Task: Check the median days on the market of condos/co-ops in the last 1 year.
Action: Mouse moved to (918, 179)
Screenshot: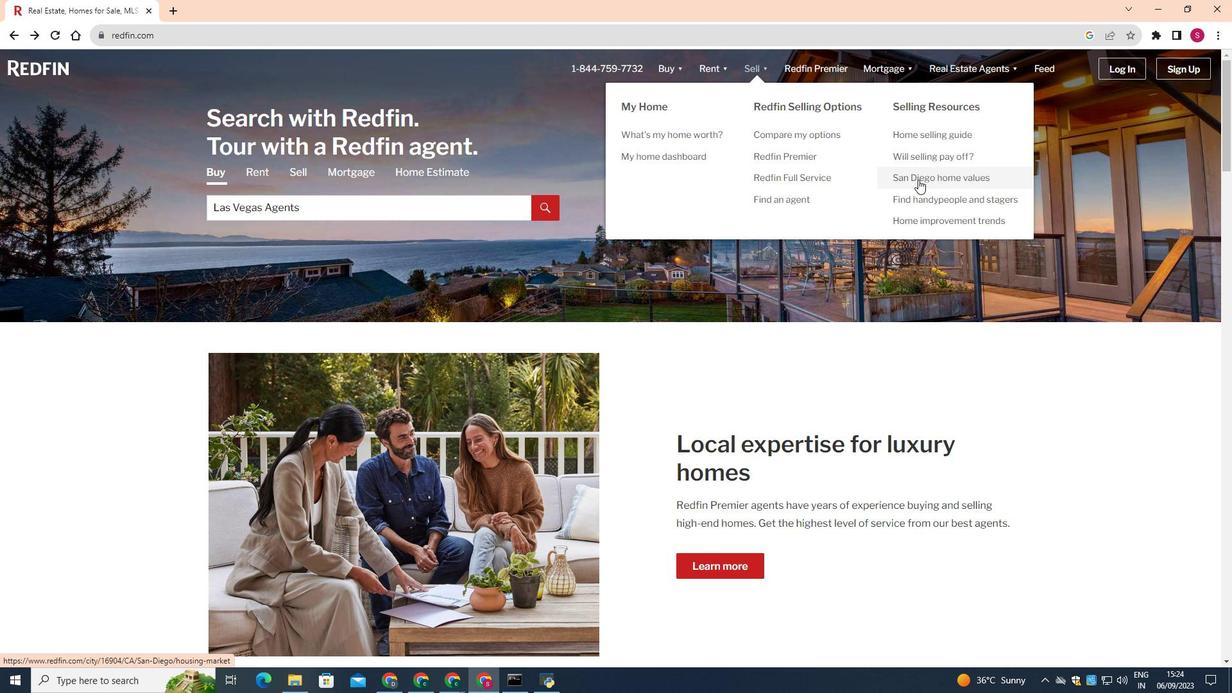 
Action: Mouse pressed left at (918, 179)
Screenshot: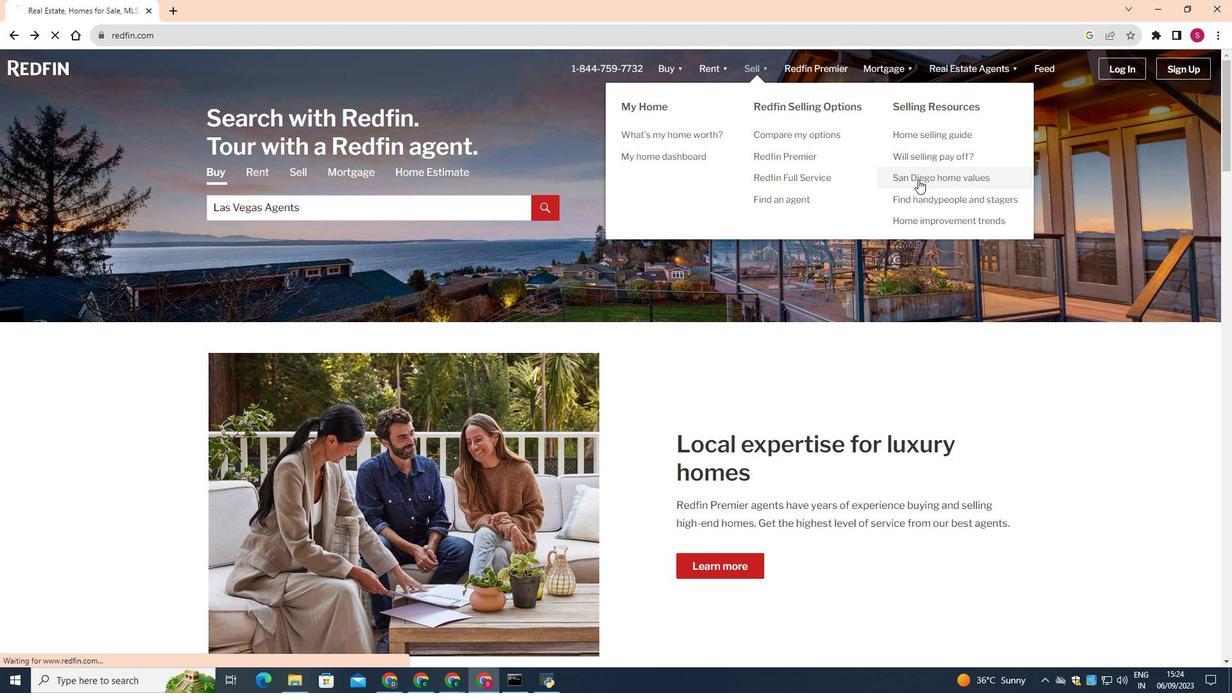 
Action: Mouse moved to (835, 395)
Screenshot: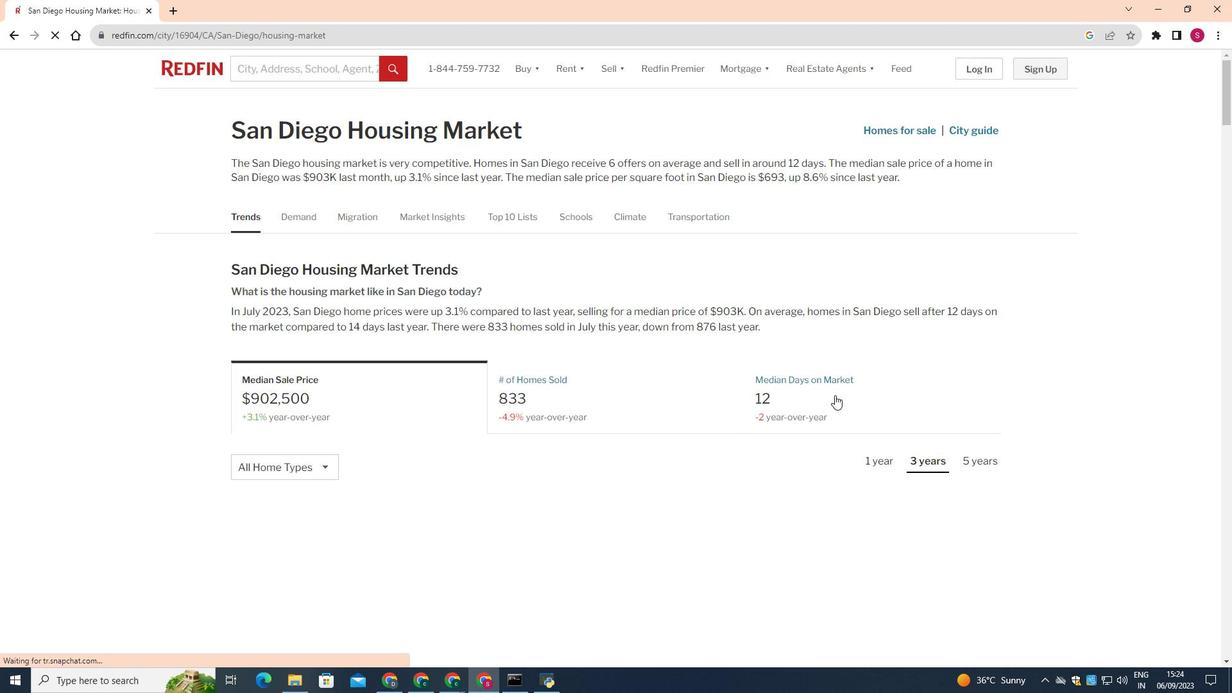 
Action: Mouse pressed left at (835, 395)
Screenshot: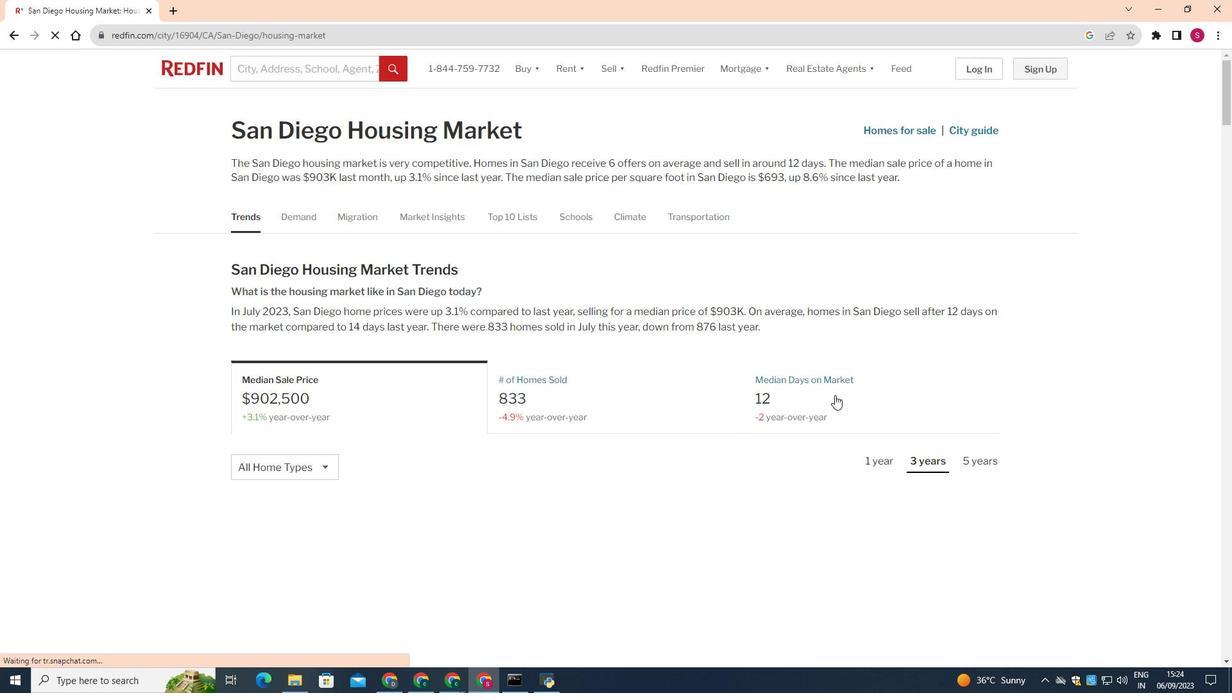 
Action: Mouse moved to (290, 464)
Screenshot: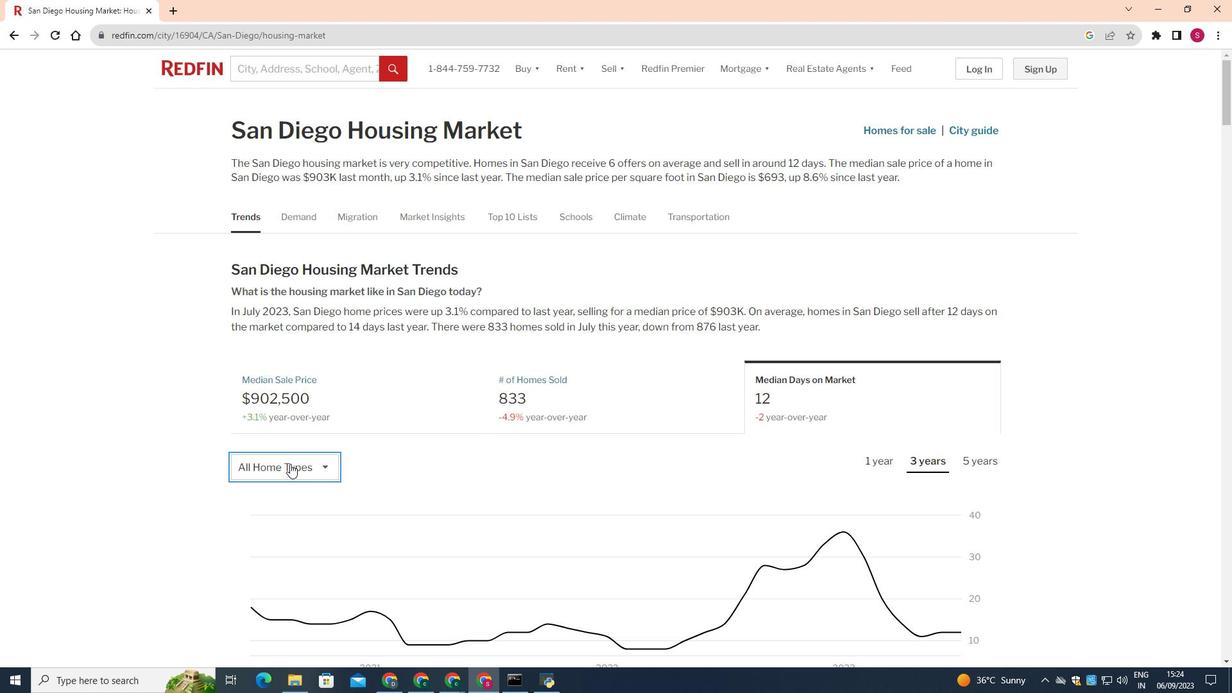 
Action: Mouse pressed left at (290, 464)
Screenshot: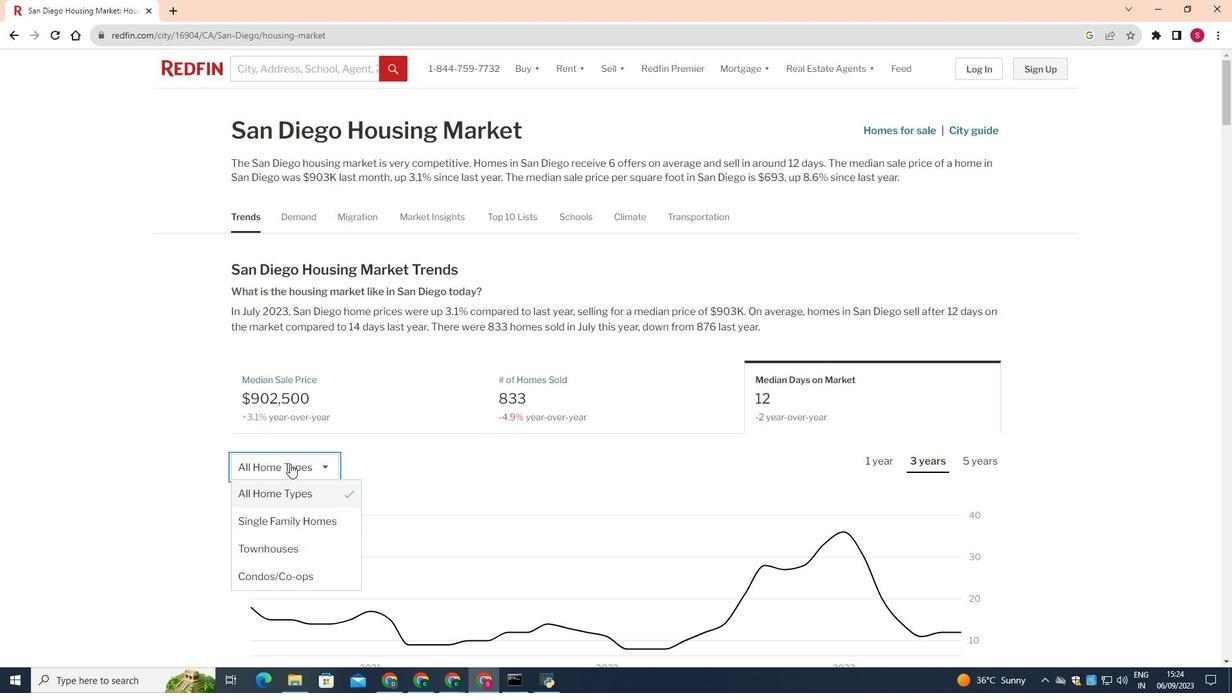 
Action: Mouse moved to (304, 580)
Screenshot: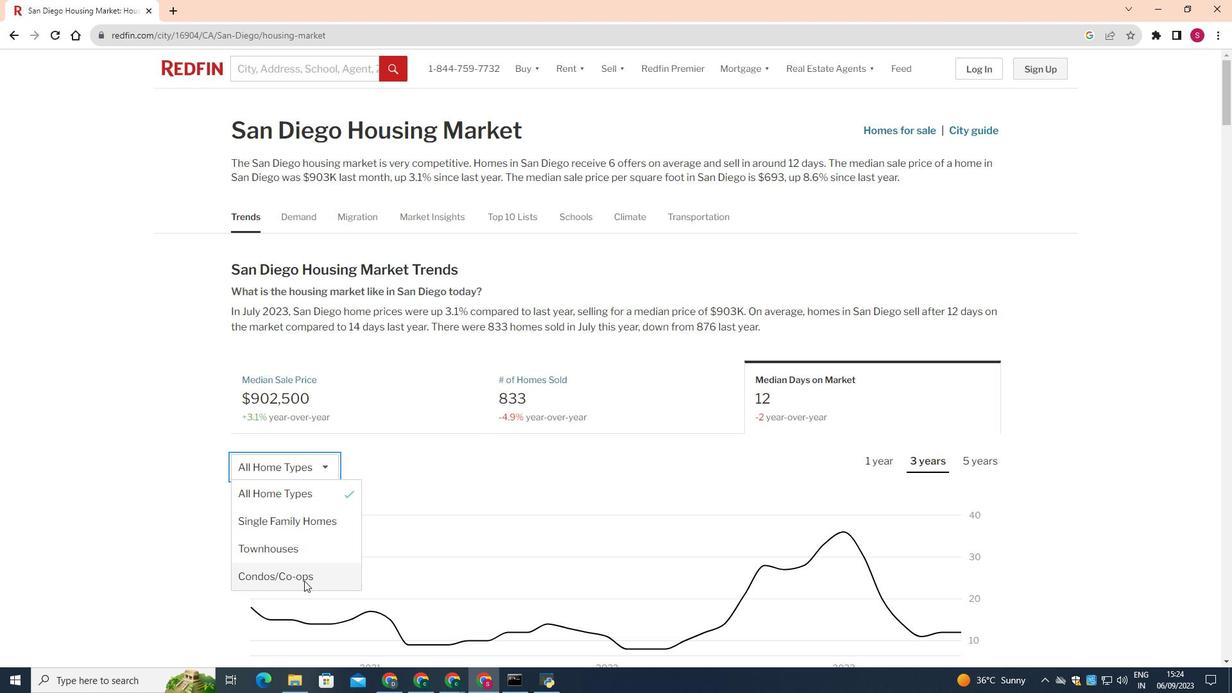 
Action: Mouse pressed left at (304, 580)
Screenshot: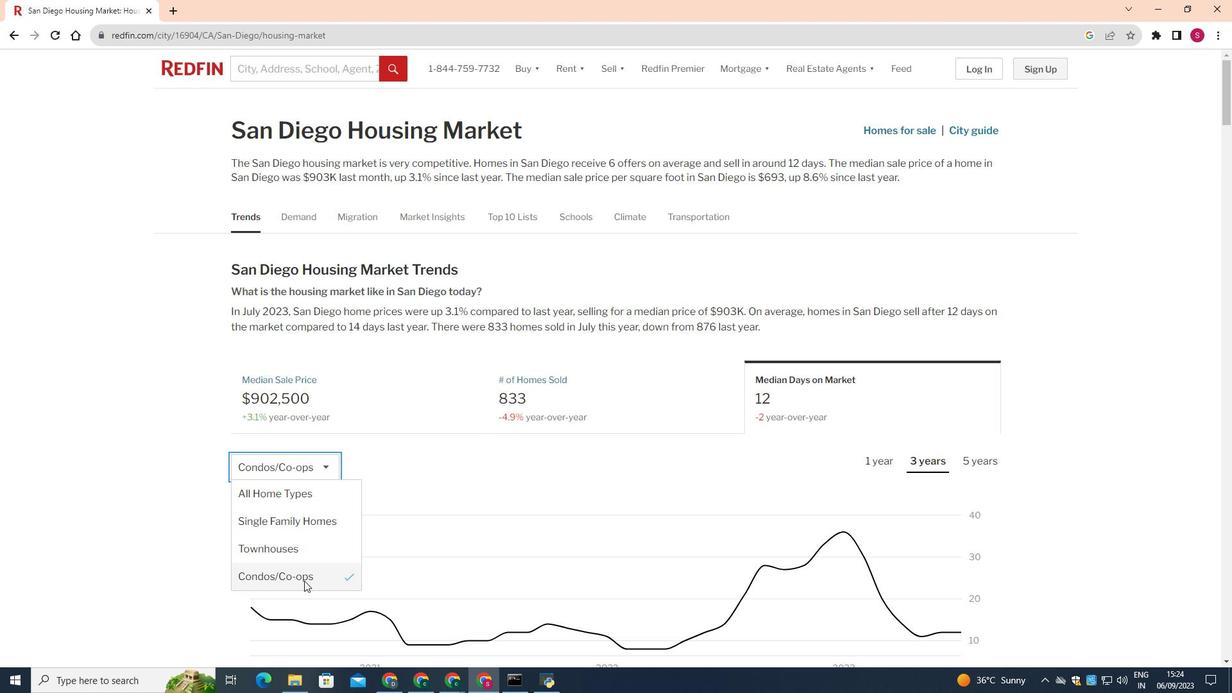 
Action: Mouse moved to (884, 462)
Screenshot: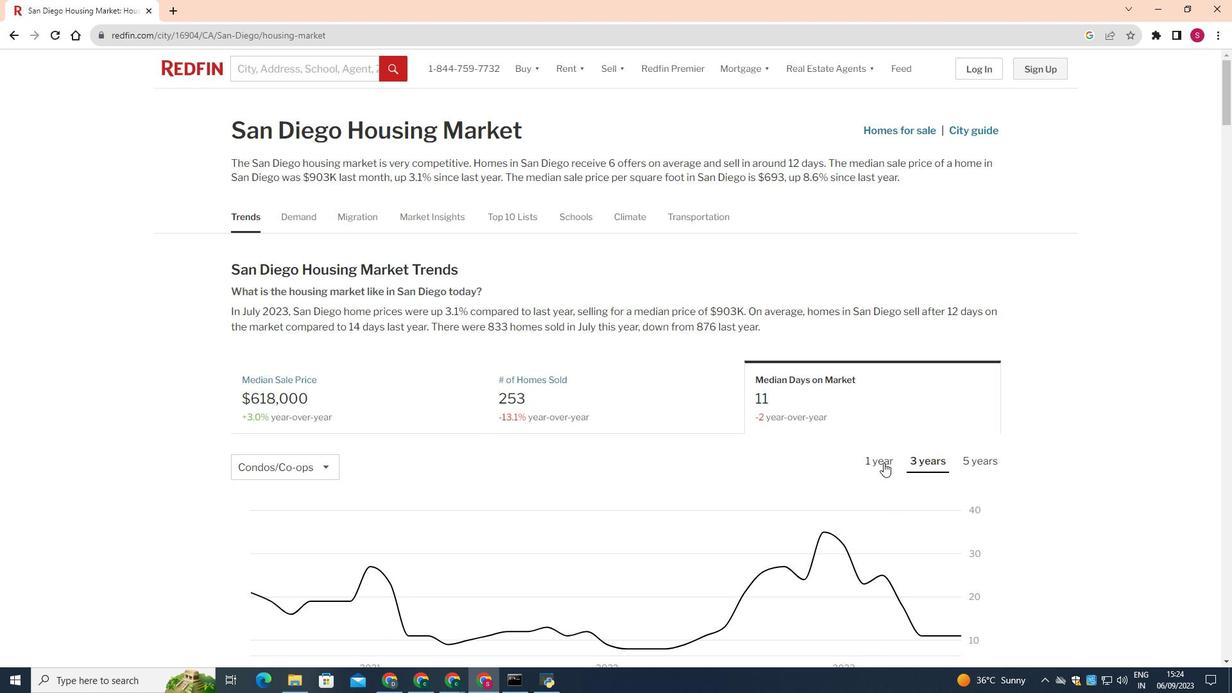 
Action: Mouse pressed left at (884, 462)
Screenshot: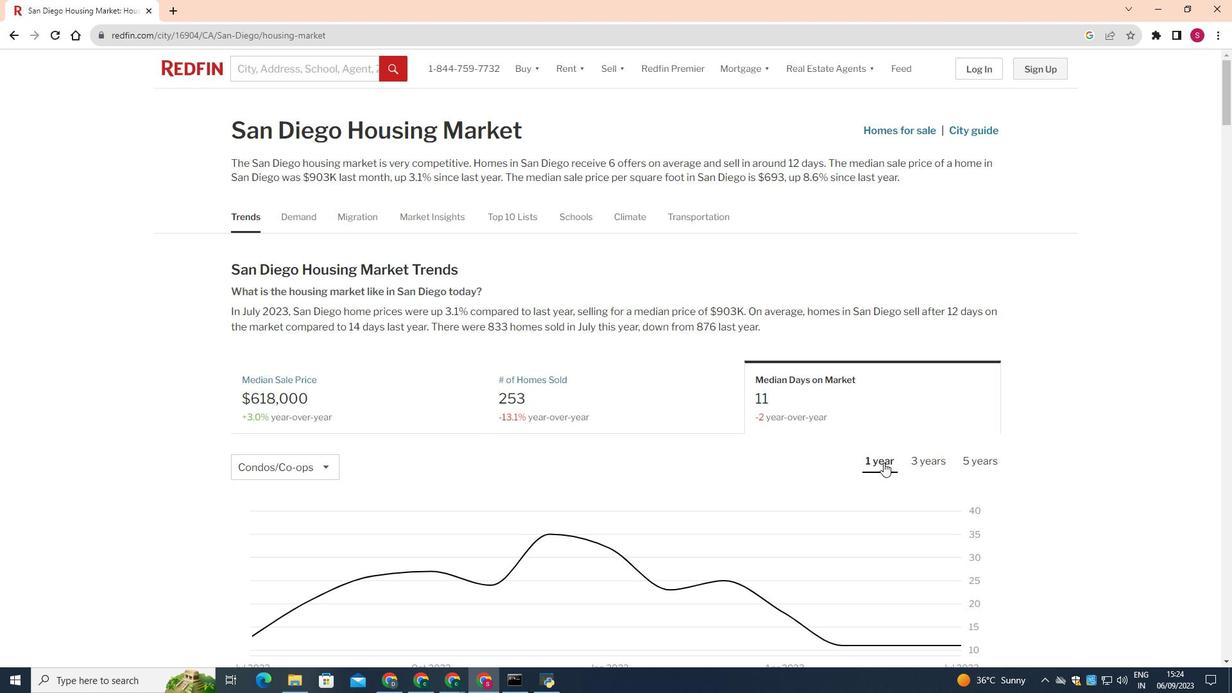 
Action: Mouse moved to (771, 448)
Screenshot: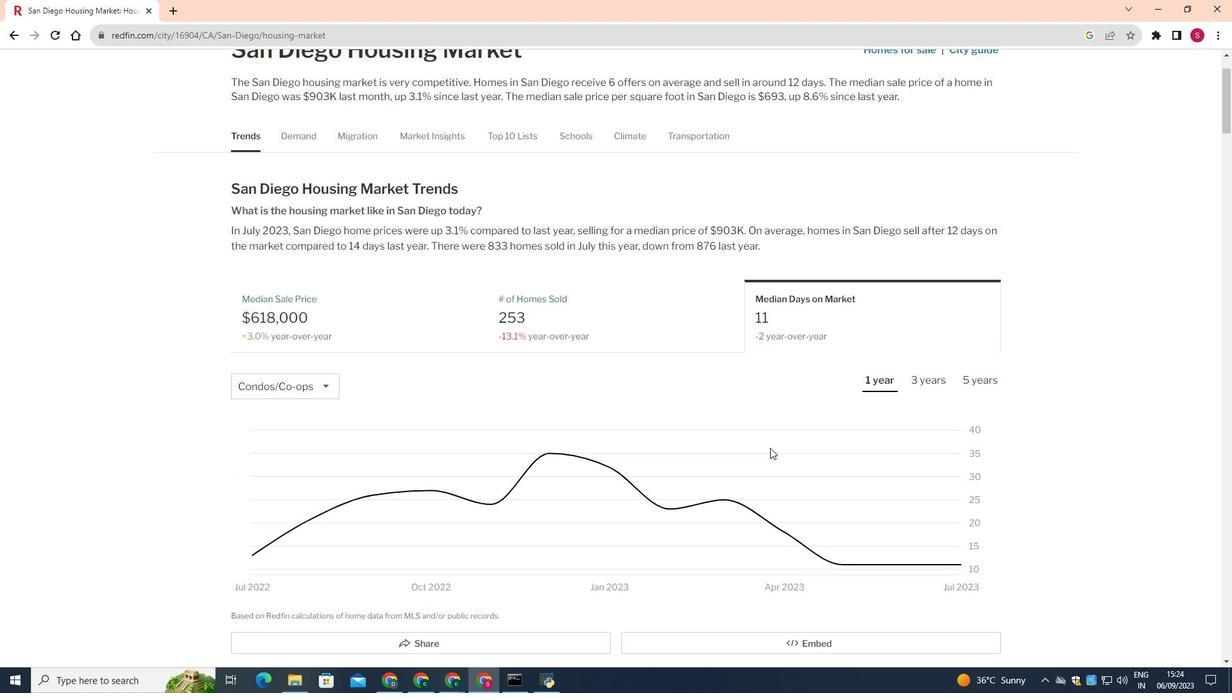 
Action: Mouse scrolled (771, 447) with delta (0, 0)
Screenshot: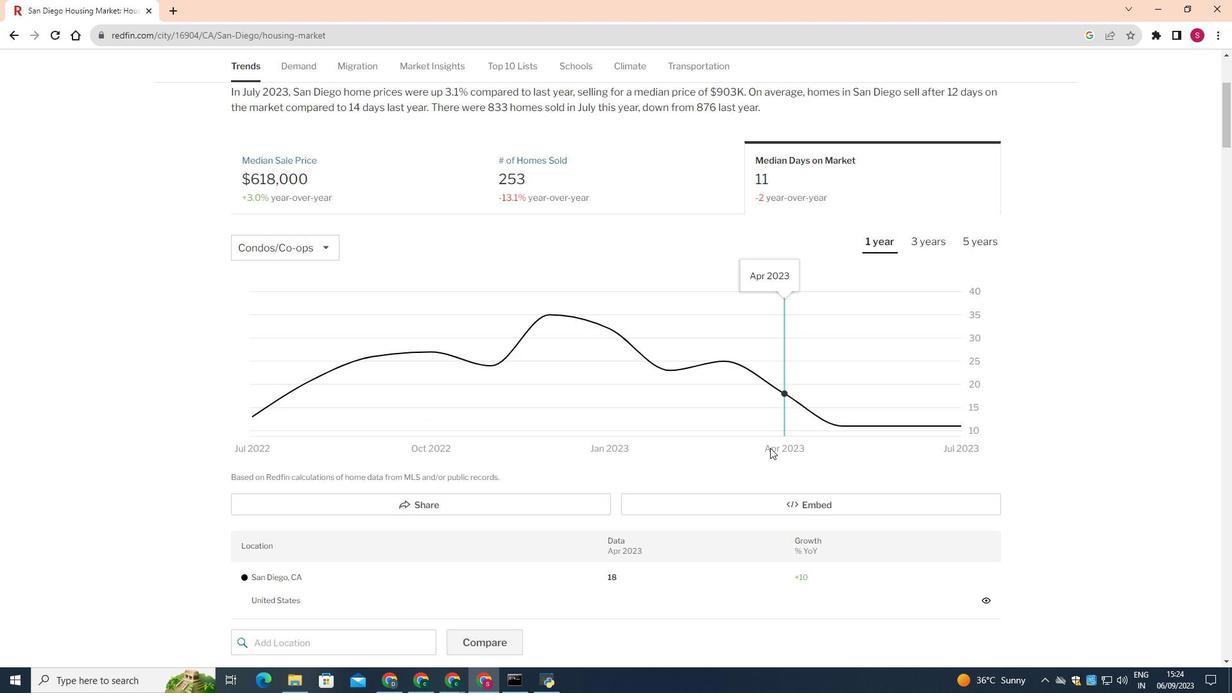
Action: Mouse scrolled (771, 447) with delta (0, 0)
Screenshot: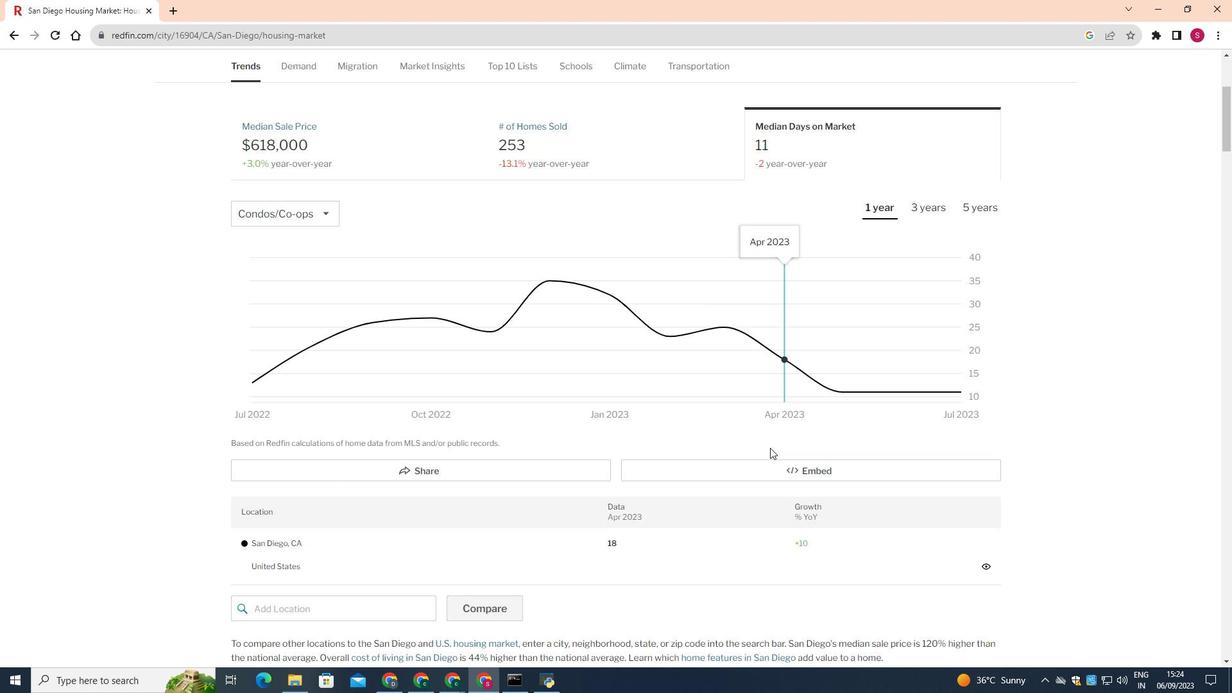 
Action: Mouse scrolled (771, 447) with delta (0, 0)
Screenshot: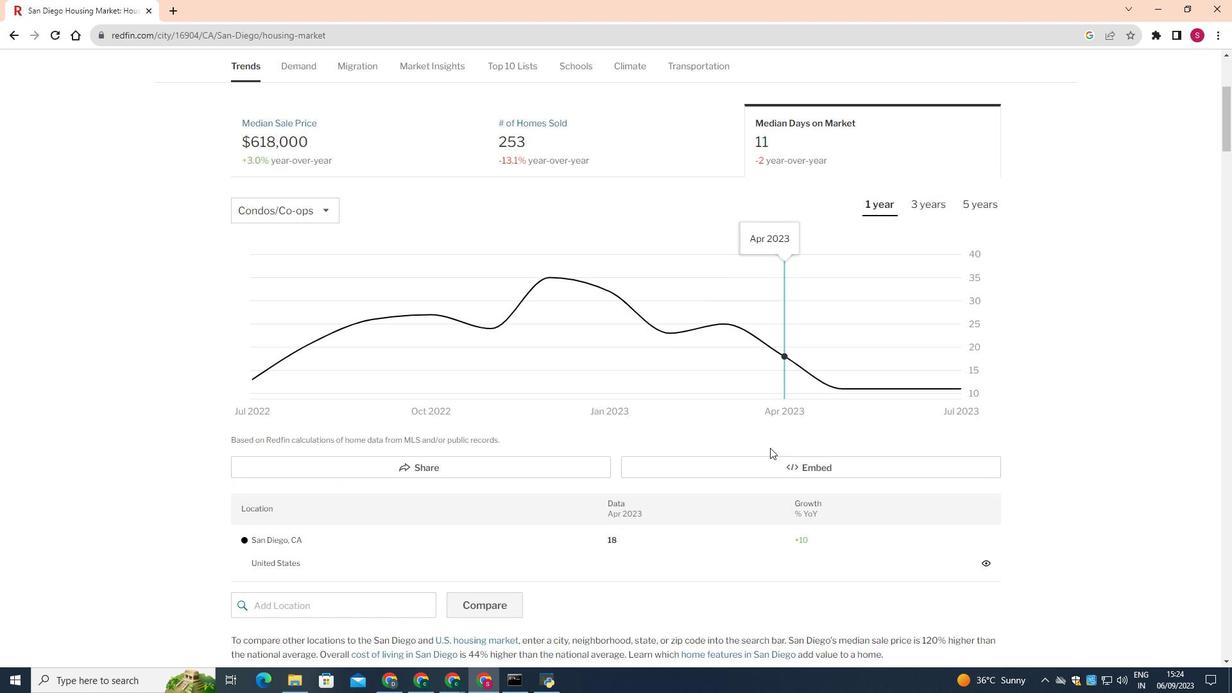 
Action: Mouse moved to (770, 448)
Screenshot: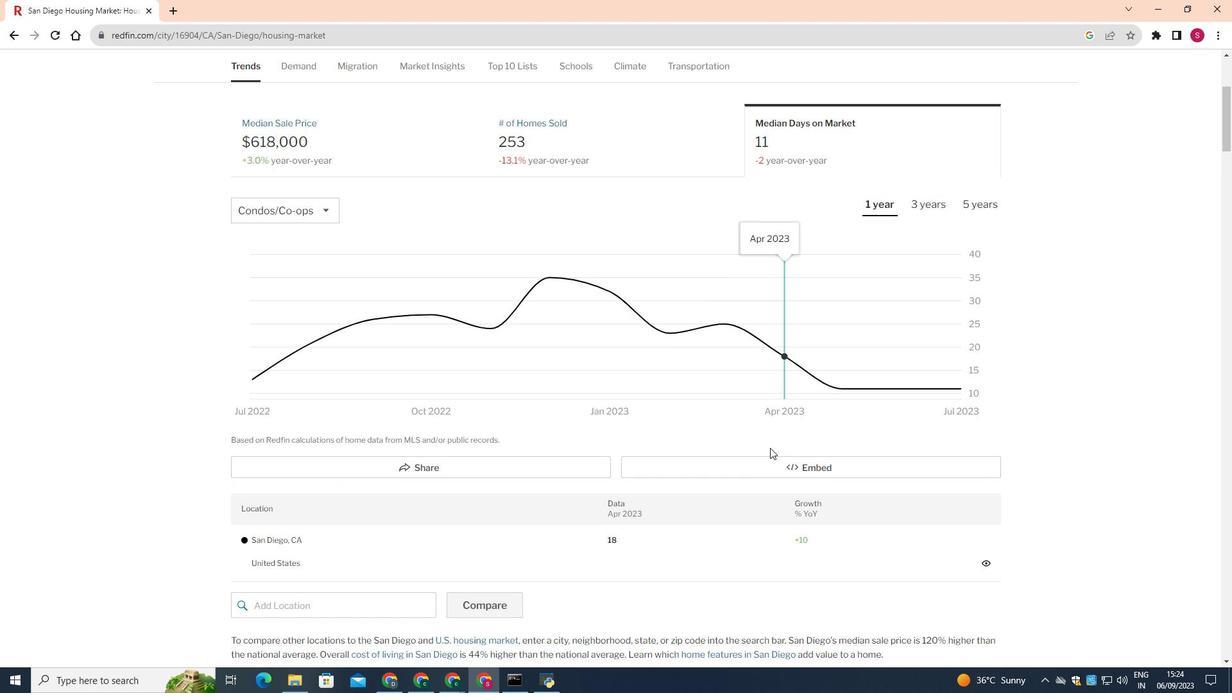 
Action: Mouse scrolled (770, 447) with delta (0, 0)
Screenshot: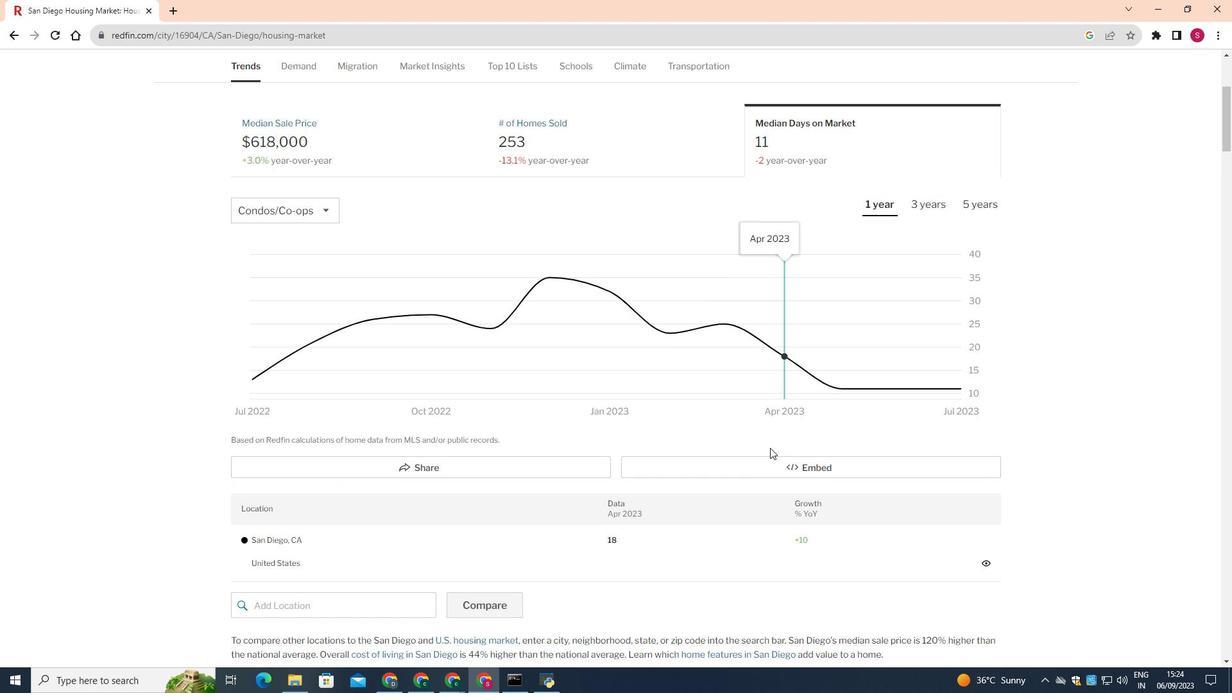 
Action: Mouse scrolled (770, 447) with delta (0, 0)
Screenshot: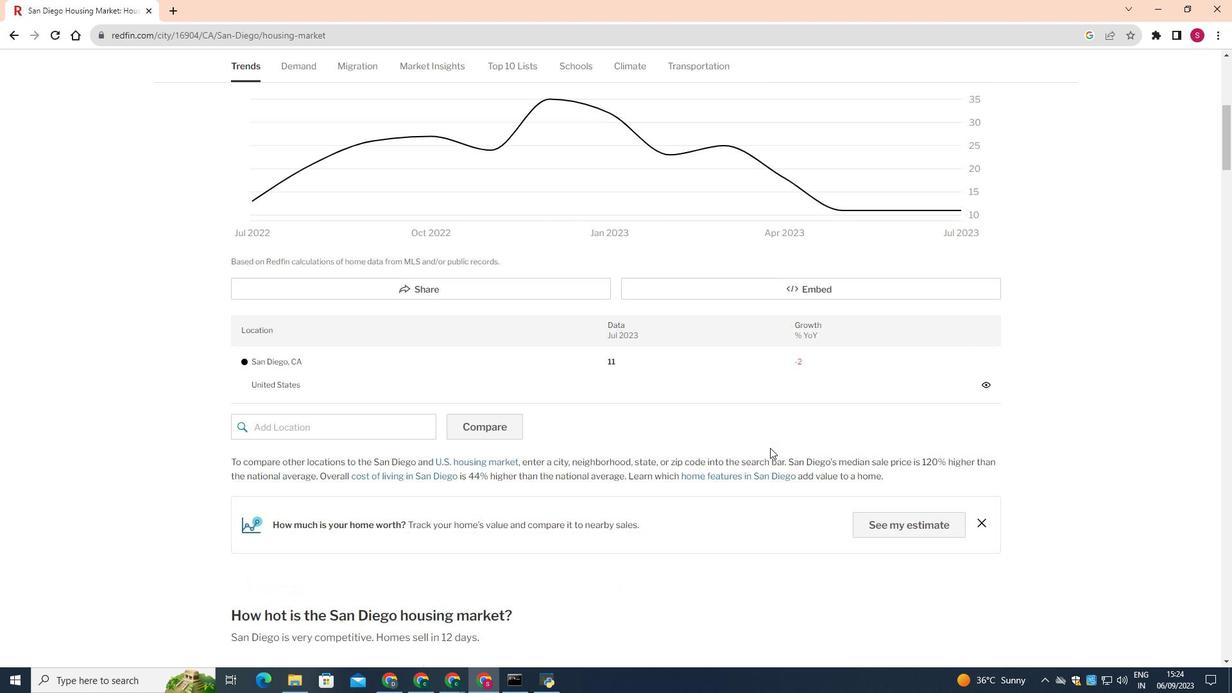 
Action: Mouse scrolled (770, 447) with delta (0, 0)
Screenshot: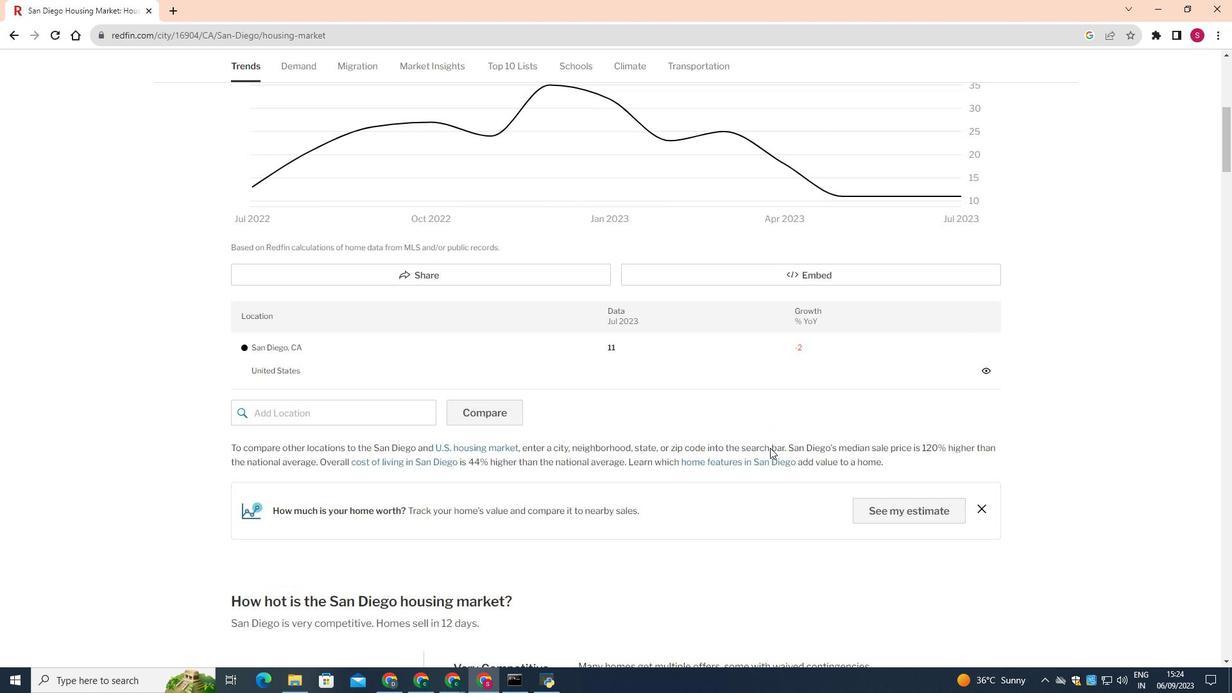 
Action: Mouse scrolled (770, 447) with delta (0, 0)
Screenshot: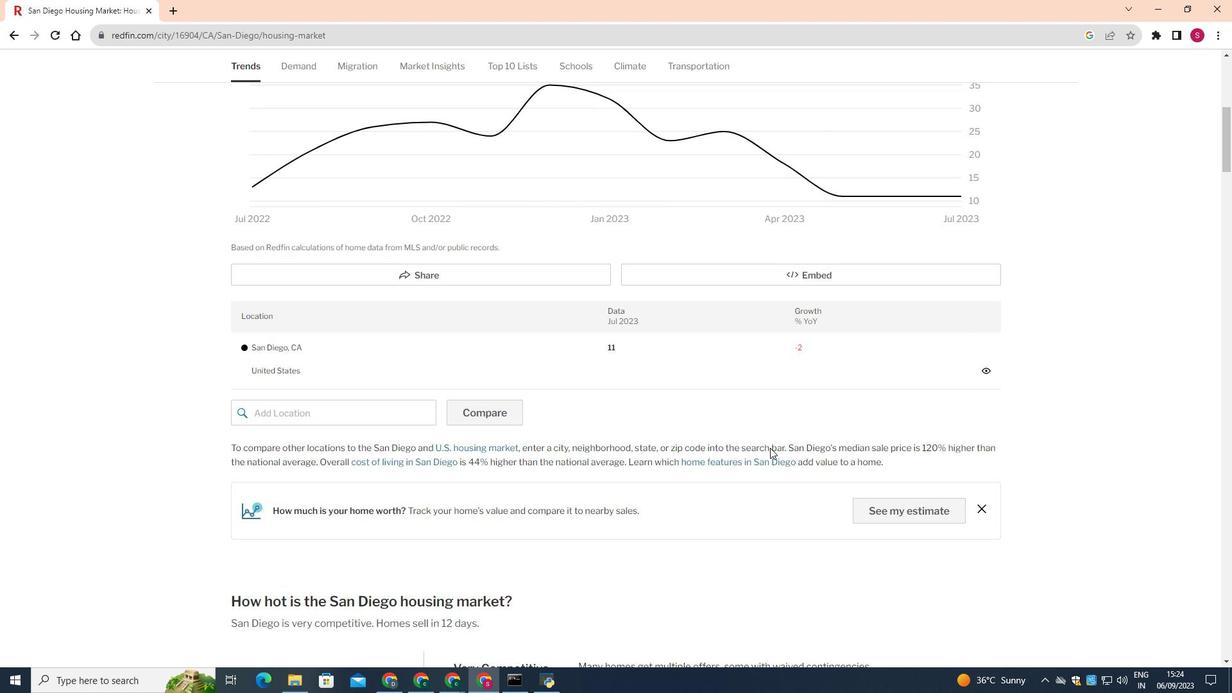 
